 Task: Set the delay calculation mode for the subtitle delay to "Relative to source content".
Action: Mouse moved to (120, 16)
Screenshot: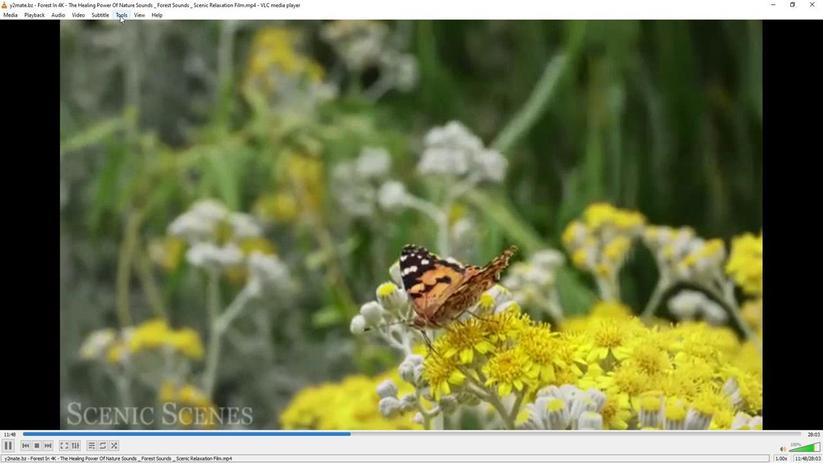 
Action: Mouse pressed left at (120, 16)
Screenshot: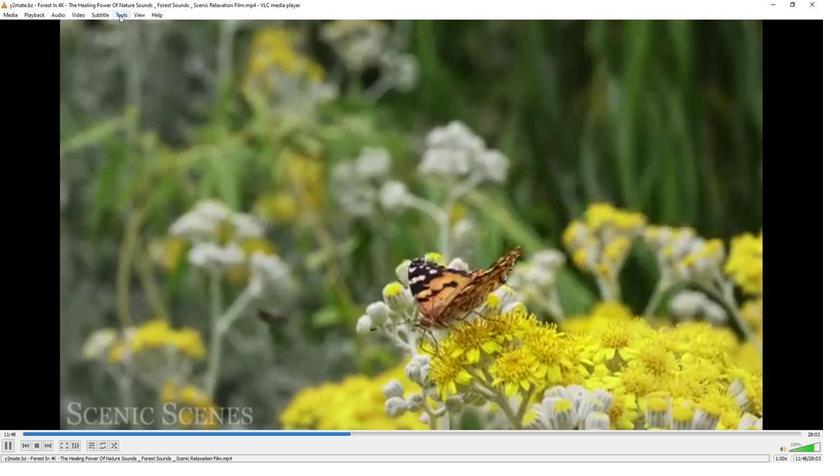 
Action: Mouse moved to (143, 115)
Screenshot: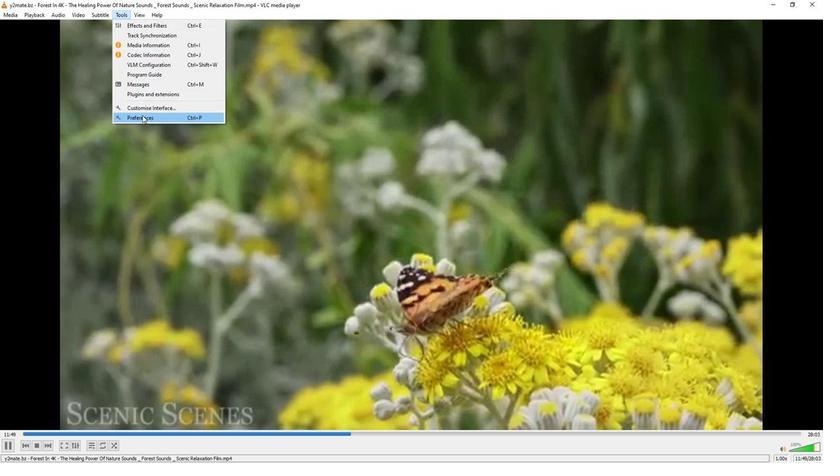 
Action: Mouse pressed left at (143, 115)
Screenshot: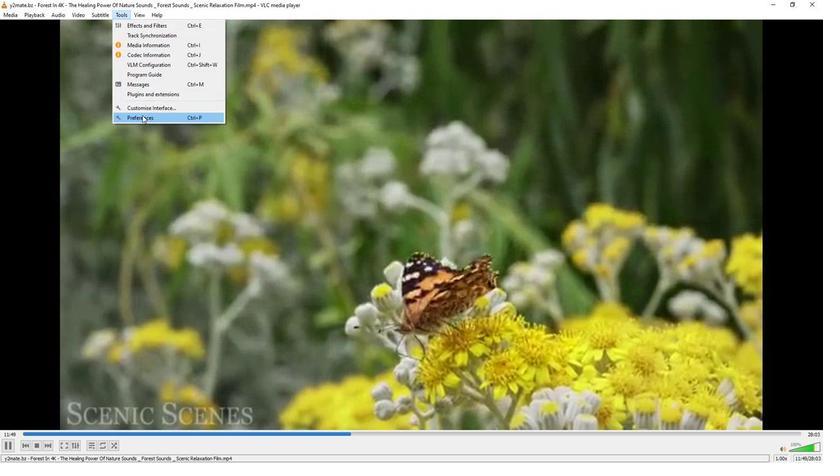 
Action: Mouse moved to (273, 375)
Screenshot: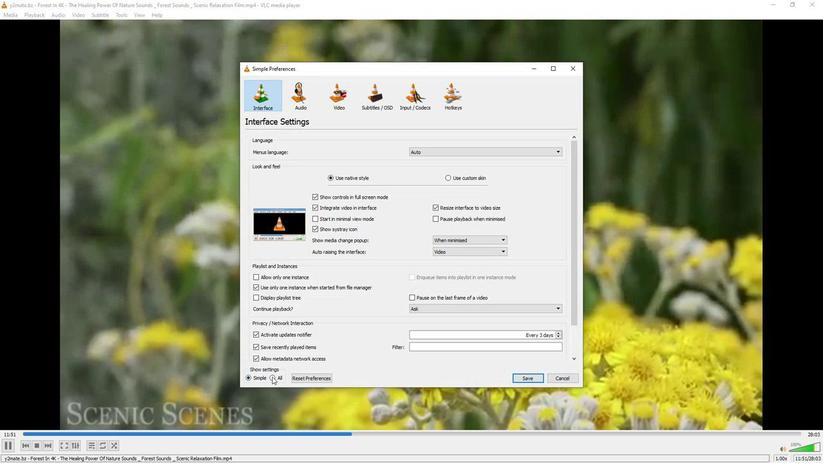 
Action: Mouse pressed left at (273, 375)
Screenshot: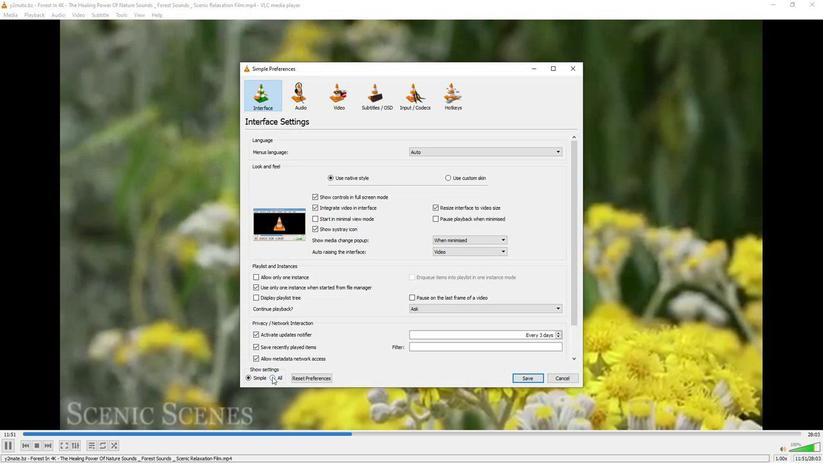 
Action: Mouse moved to (277, 314)
Screenshot: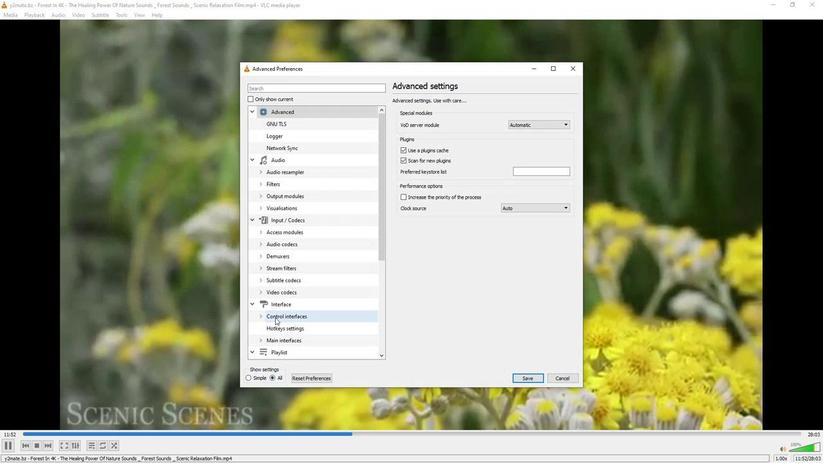 
Action: Mouse scrolled (277, 314) with delta (0, 0)
Screenshot: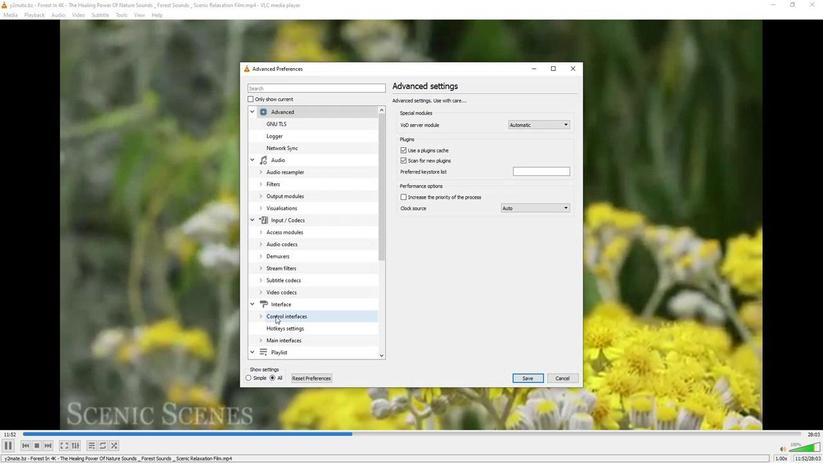 
Action: Mouse scrolled (277, 314) with delta (0, 0)
Screenshot: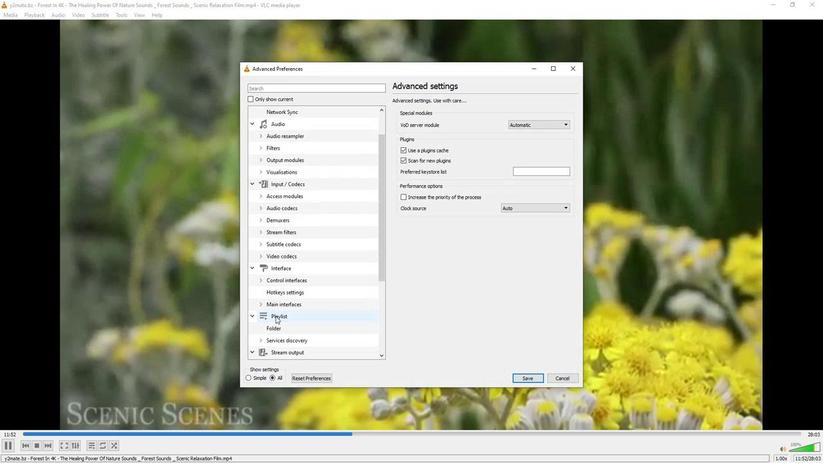 
Action: Mouse scrolled (277, 314) with delta (0, 0)
Screenshot: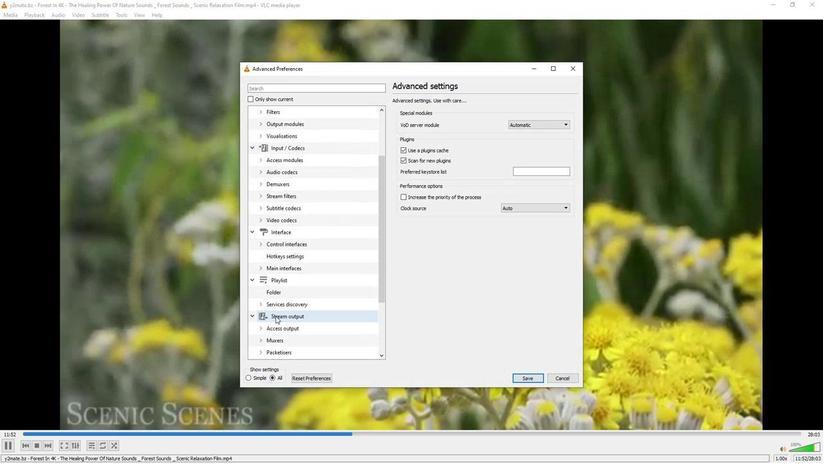 
Action: Mouse scrolled (277, 314) with delta (0, 0)
Screenshot: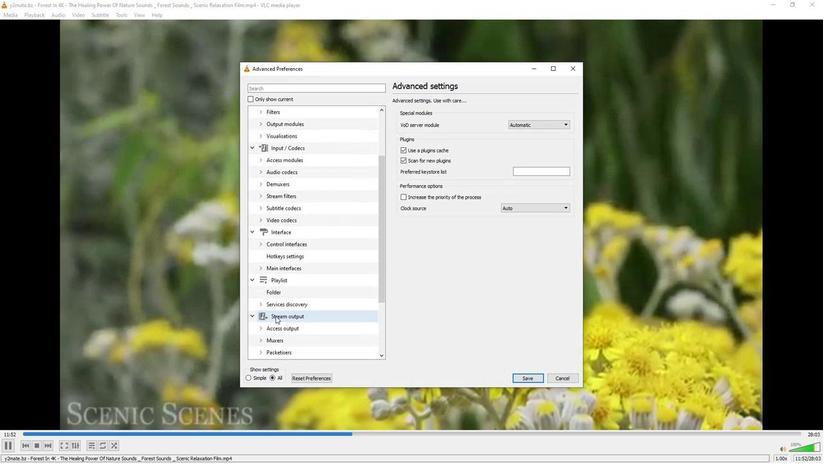 
Action: Mouse scrolled (277, 314) with delta (0, 0)
Screenshot: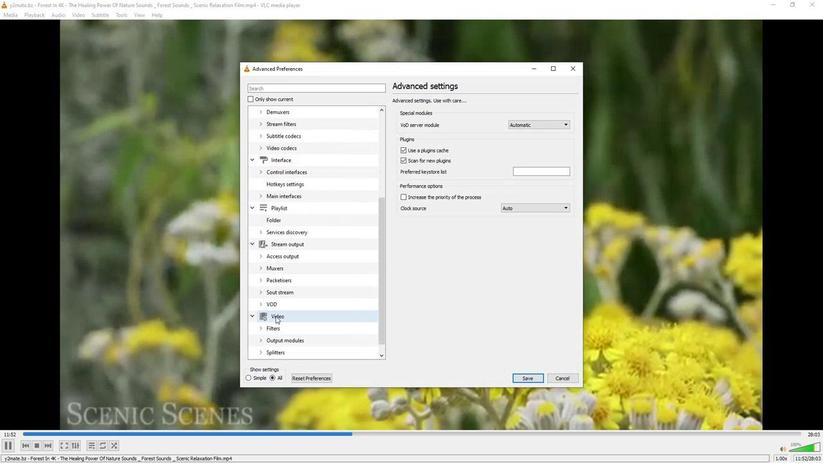 
Action: Mouse scrolled (277, 314) with delta (0, 0)
Screenshot: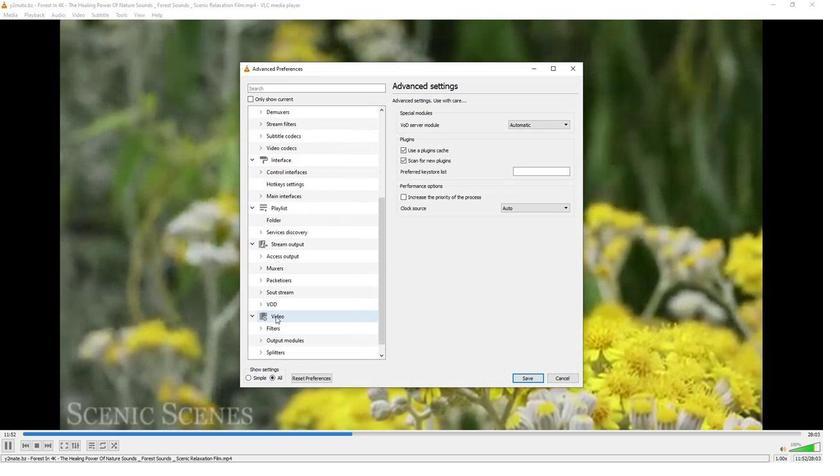 
Action: Mouse moved to (261, 348)
Screenshot: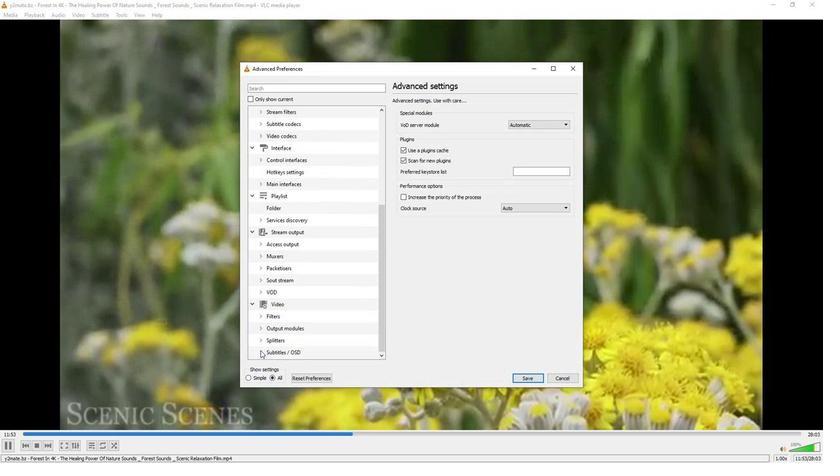 
Action: Mouse pressed left at (261, 348)
Screenshot: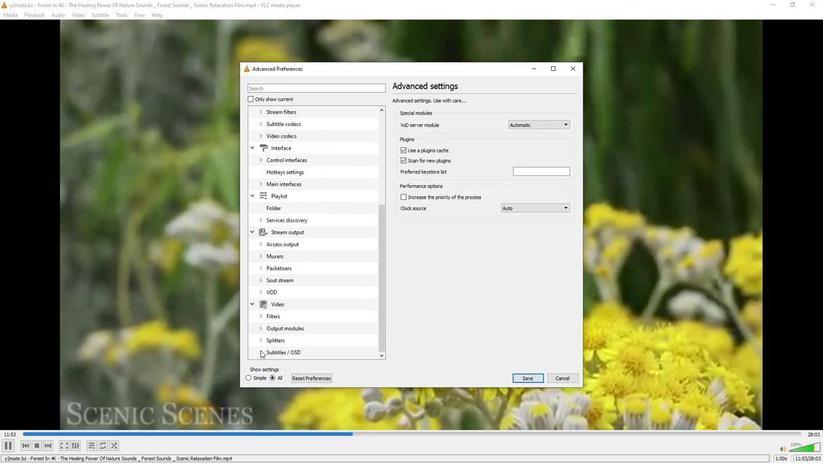 
Action: Mouse moved to (279, 329)
Screenshot: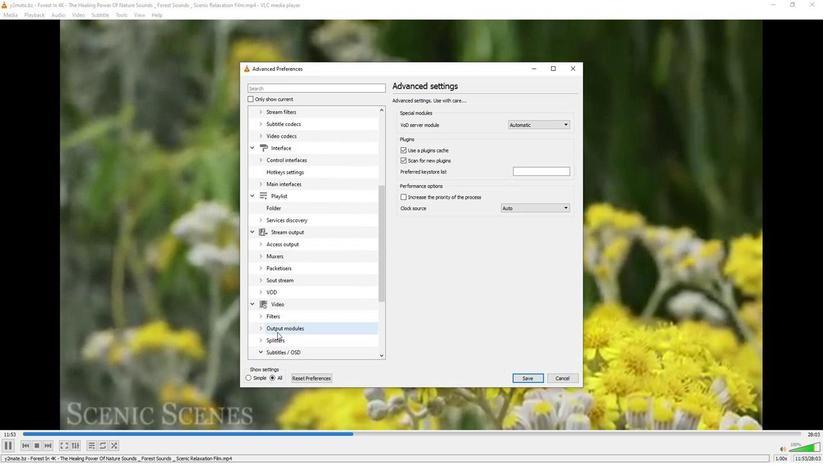 
Action: Mouse scrolled (279, 328) with delta (0, 0)
Screenshot: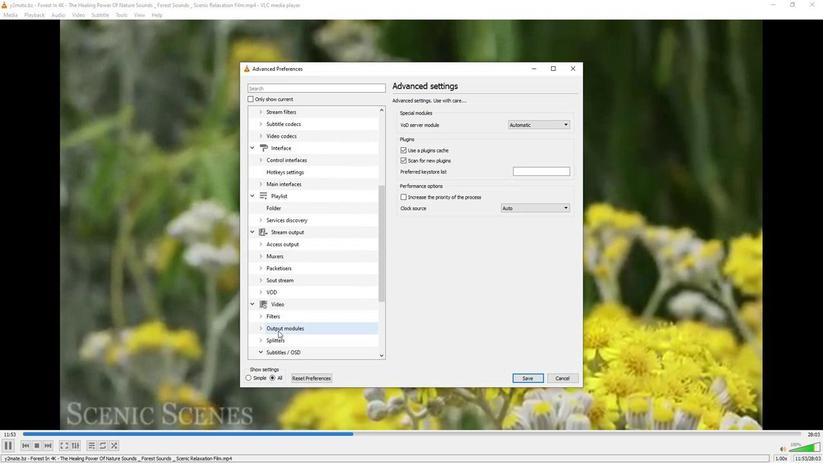 
Action: Mouse scrolled (279, 328) with delta (0, 0)
Screenshot: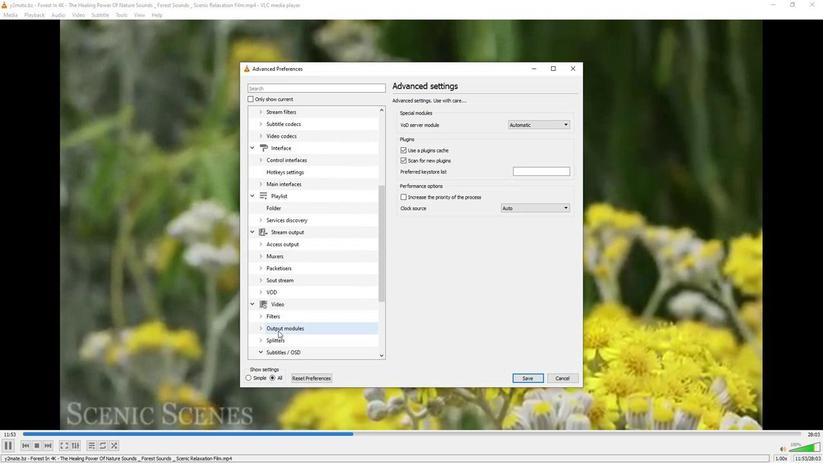 
Action: Mouse scrolled (279, 328) with delta (0, 0)
Screenshot: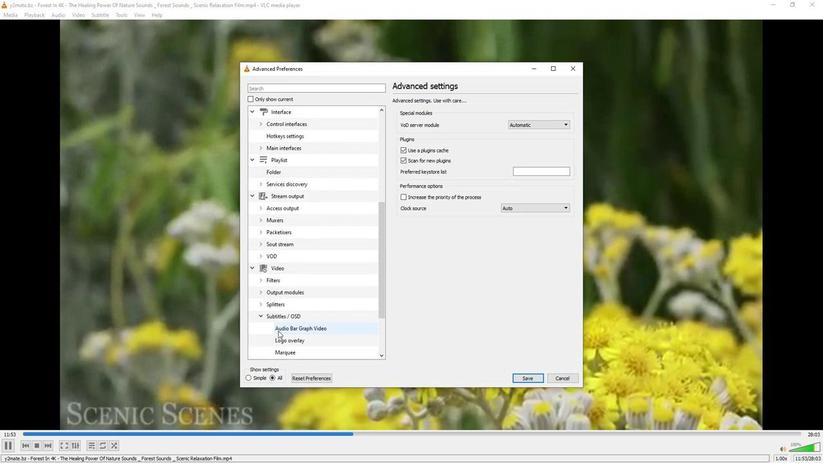 
Action: Mouse moved to (279, 328)
Screenshot: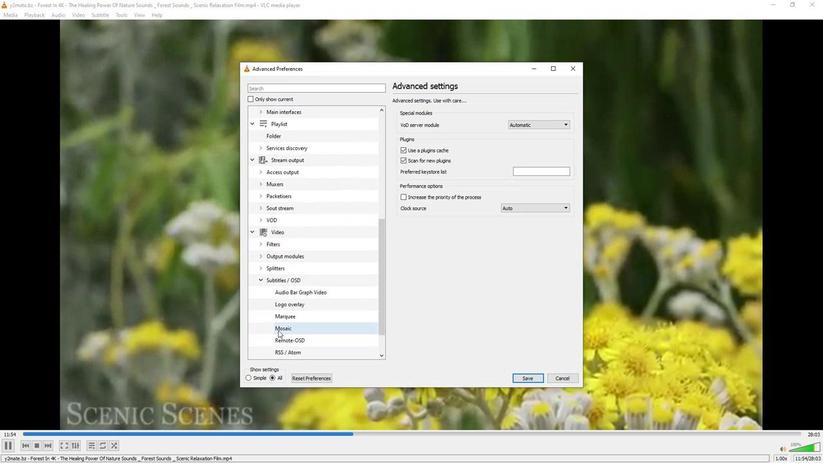 
Action: Mouse scrolled (279, 328) with delta (0, 0)
Screenshot: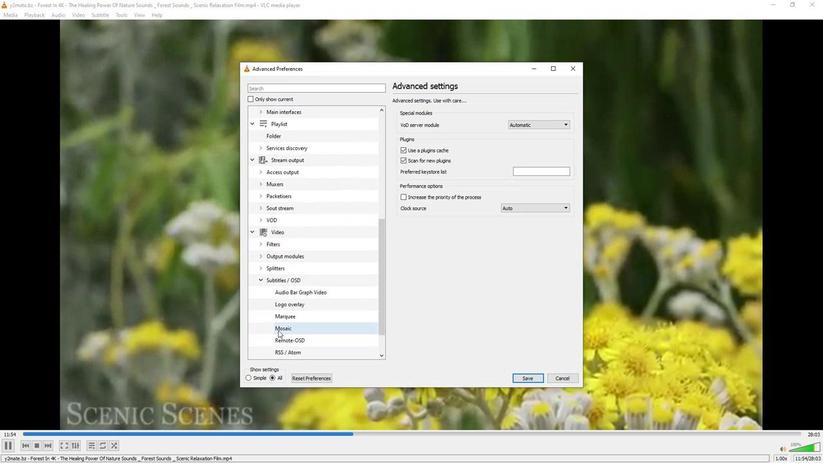 
Action: Mouse moved to (279, 328)
Screenshot: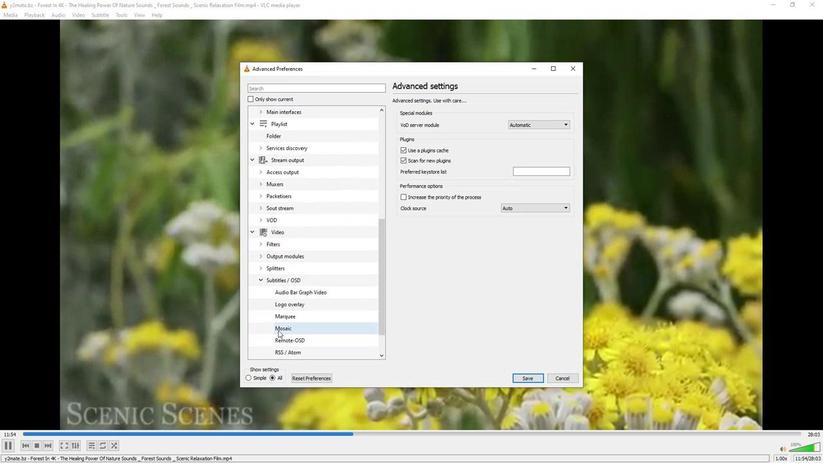 
Action: Mouse scrolled (279, 328) with delta (0, 0)
Screenshot: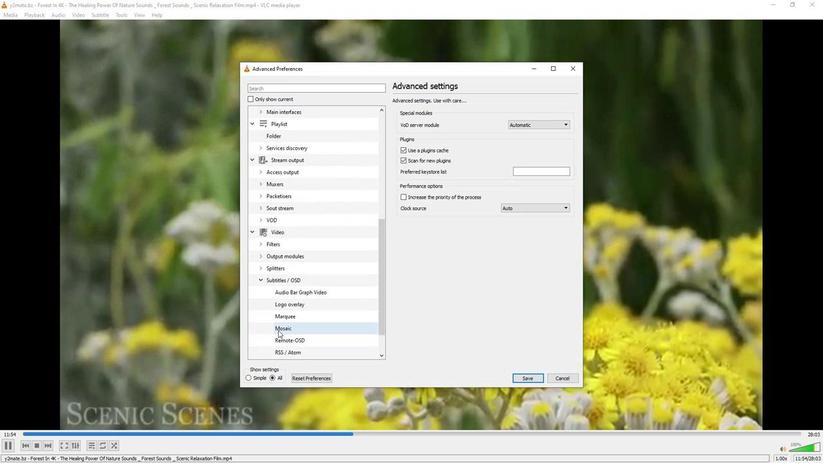 
Action: Mouse moved to (279, 326)
Screenshot: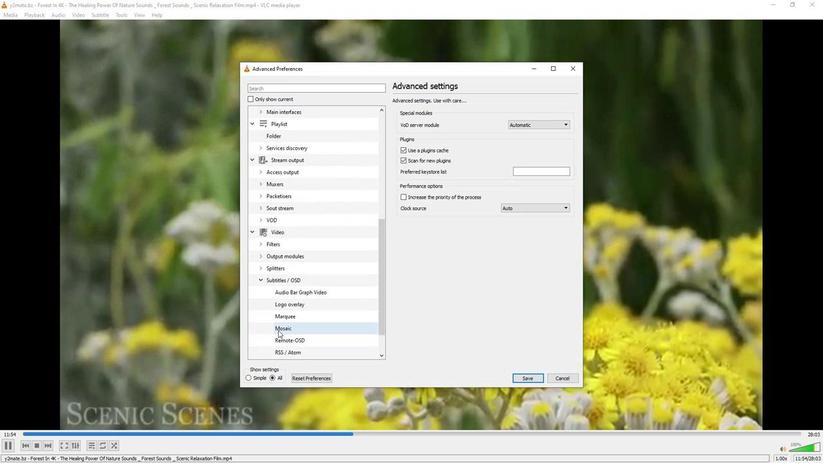 
Action: Mouse scrolled (279, 325) with delta (0, 0)
Screenshot: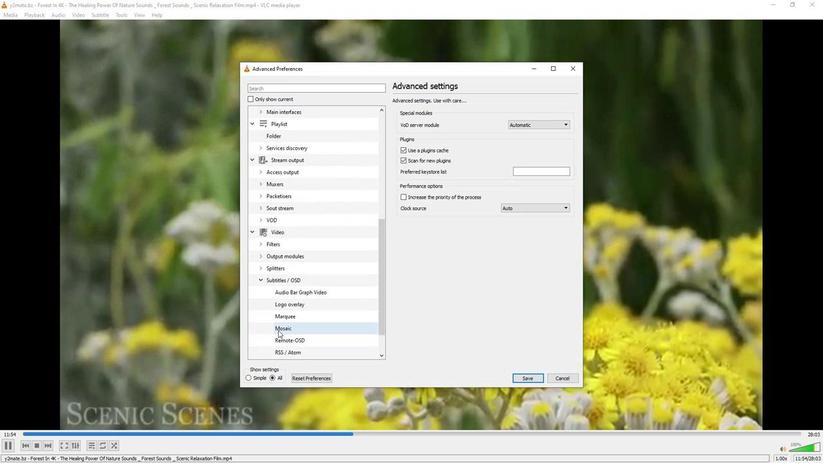 
Action: Mouse moved to (279, 322)
Screenshot: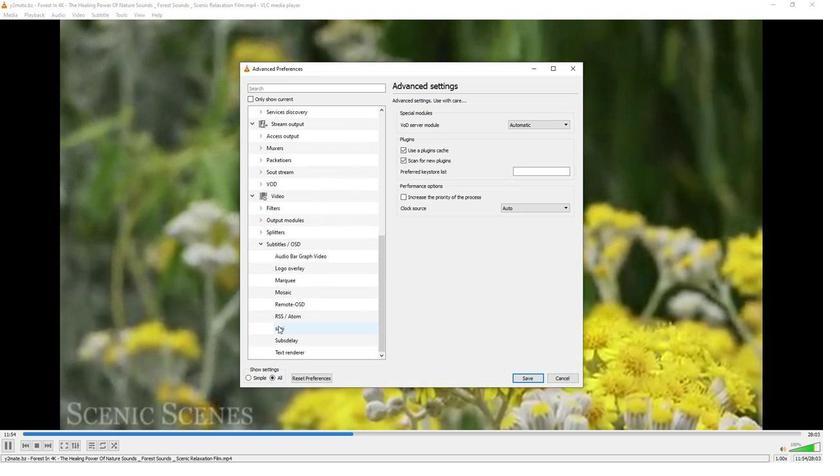 
Action: Mouse scrolled (279, 322) with delta (0, 0)
Screenshot: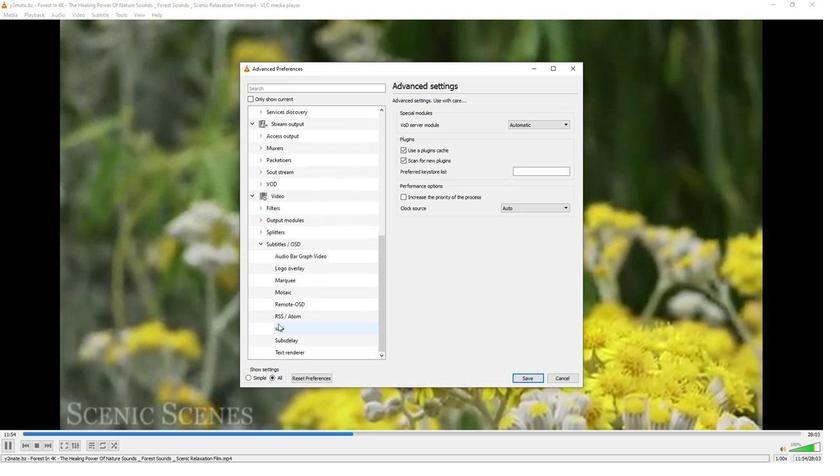 
Action: Mouse moved to (280, 337)
Screenshot: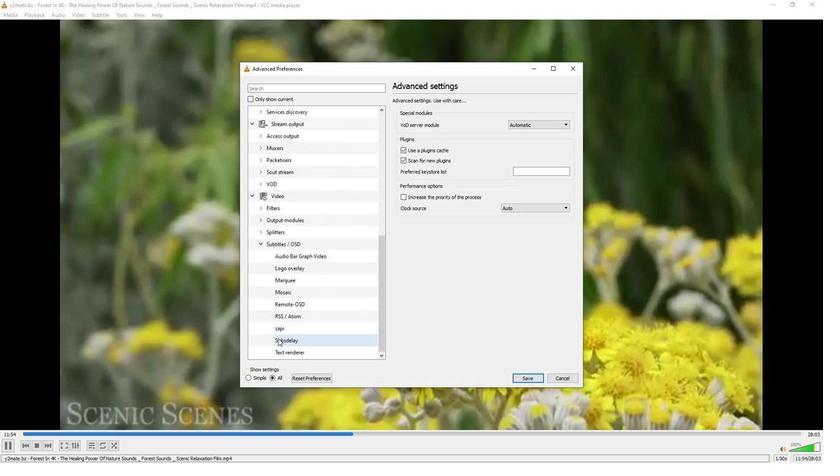 
Action: Mouse pressed left at (280, 337)
Screenshot: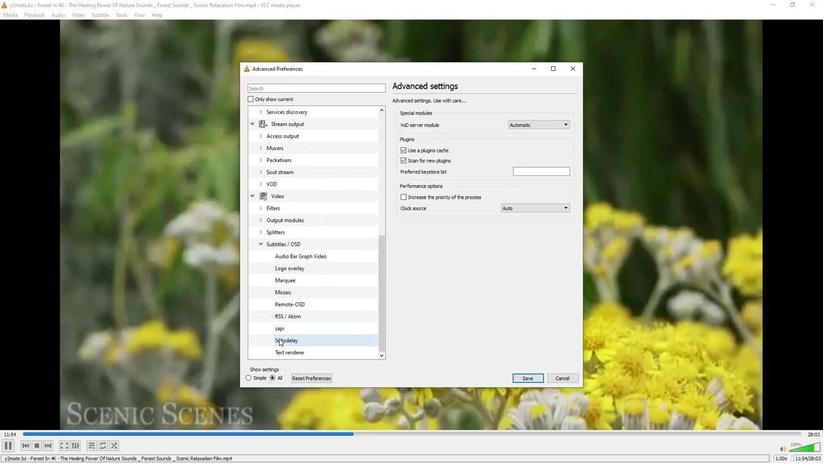 
Action: Mouse moved to (572, 112)
Screenshot: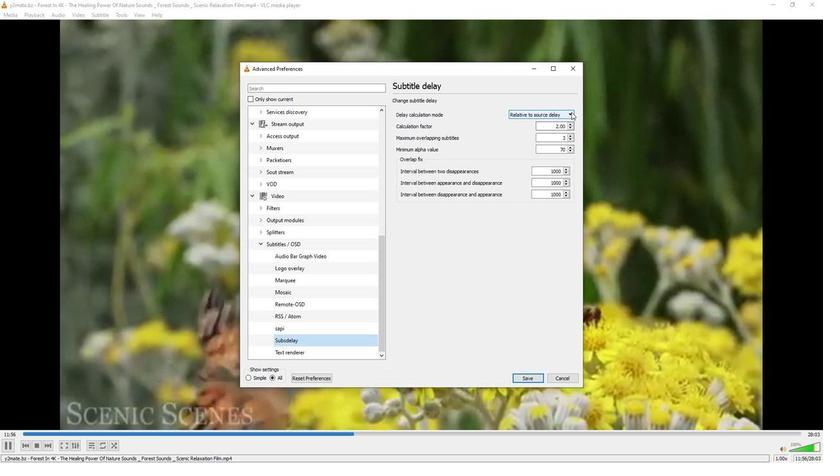 
Action: Mouse pressed left at (572, 112)
Screenshot: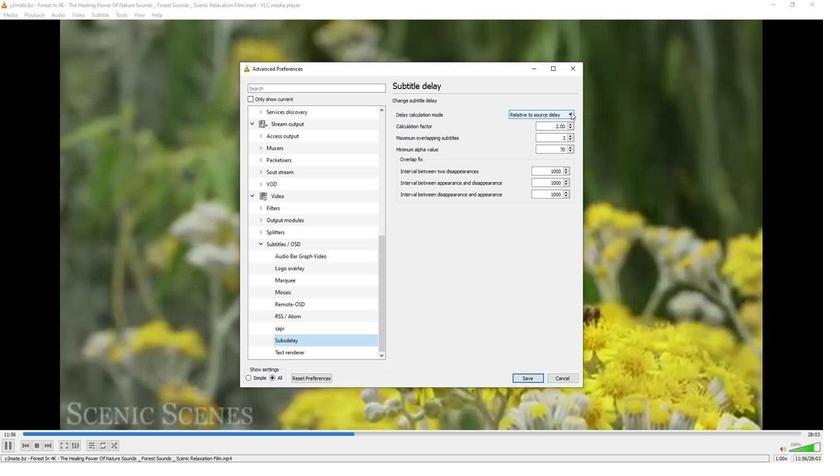 
Action: Mouse moved to (553, 133)
Screenshot: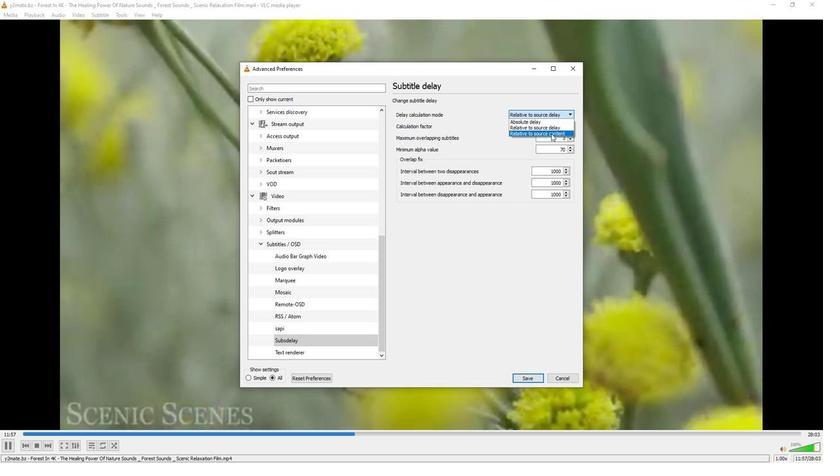 
Action: Mouse pressed left at (553, 133)
Screenshot: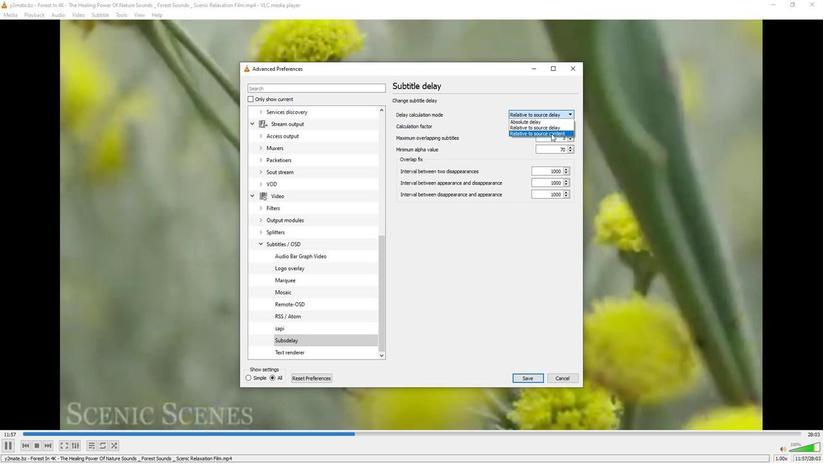 
